 Task: In the  document criticaltinkingskills.html Insert horizontal line 'below the text' Create the translated copy of the document in  'Arabic ' Select the first point and Clear Formatting
Action: Mouse moved to (246, 242)
Screenshot: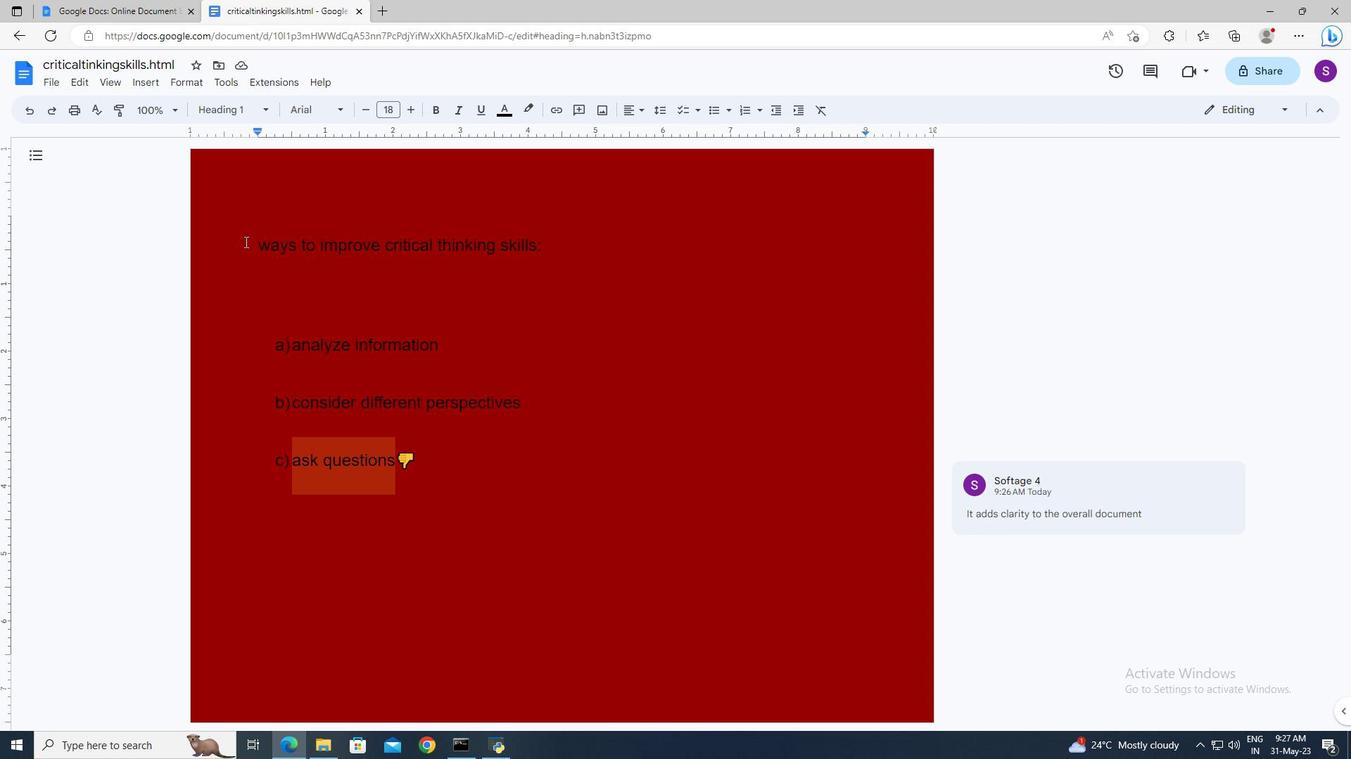 
Action: Mouse pressed left at (246, 242)
Screenshot: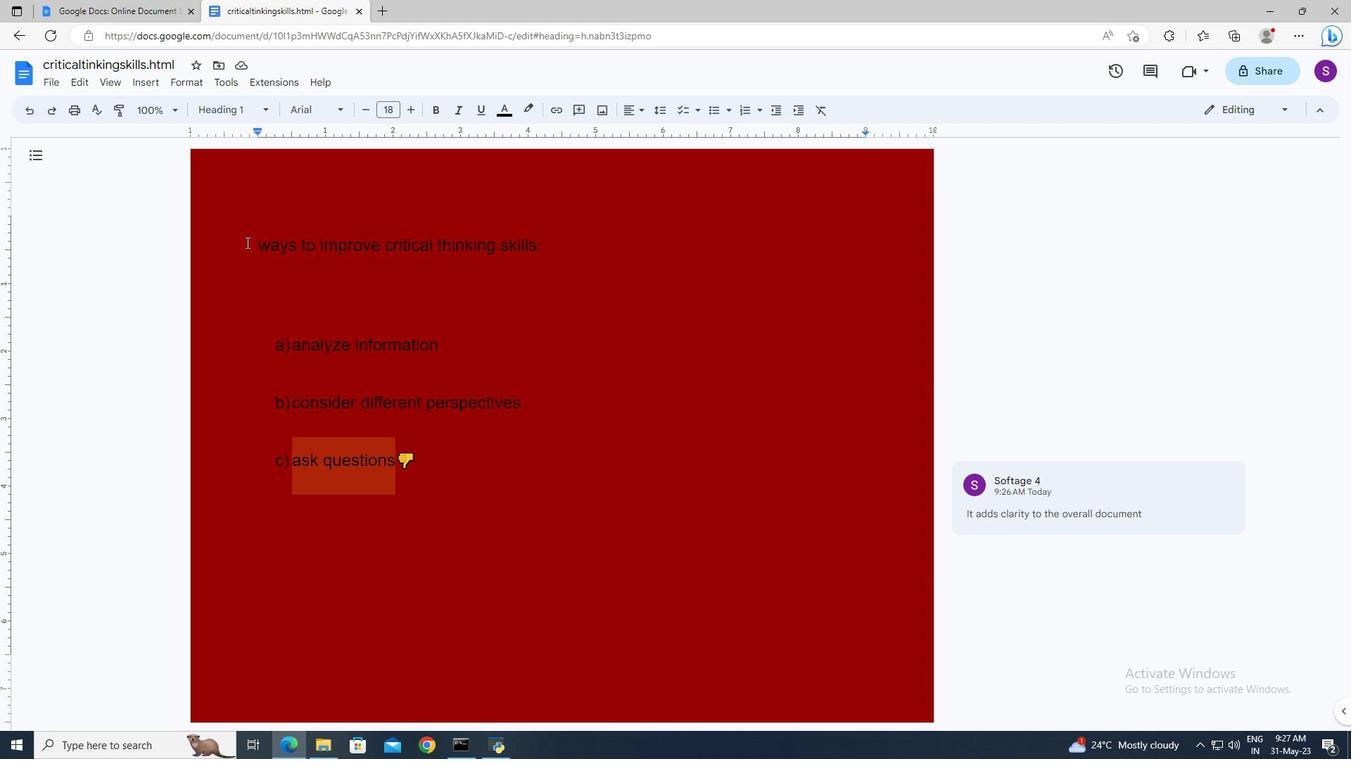 
Action: Mouse moved to (159, 83)
Screenshot: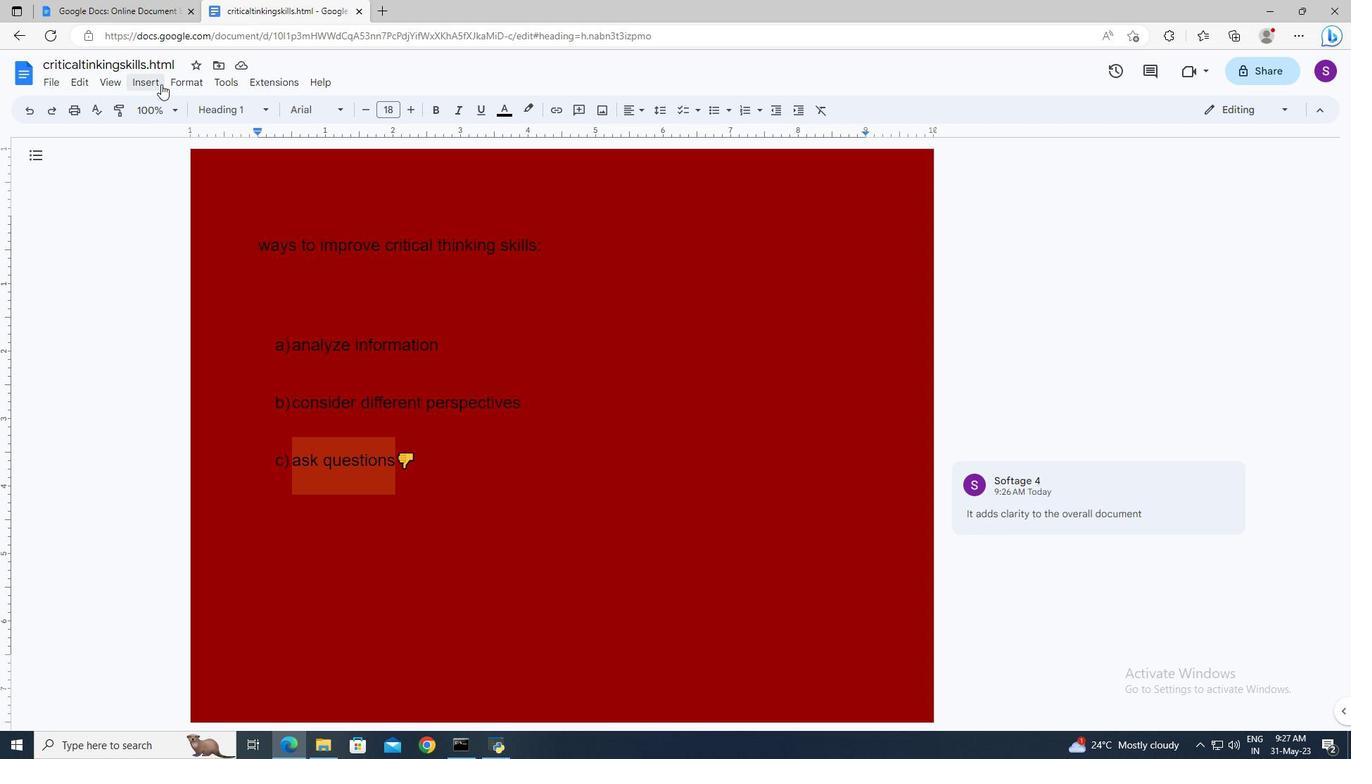 
Action: Mouse pressed left at (159, 83)
Screenshot: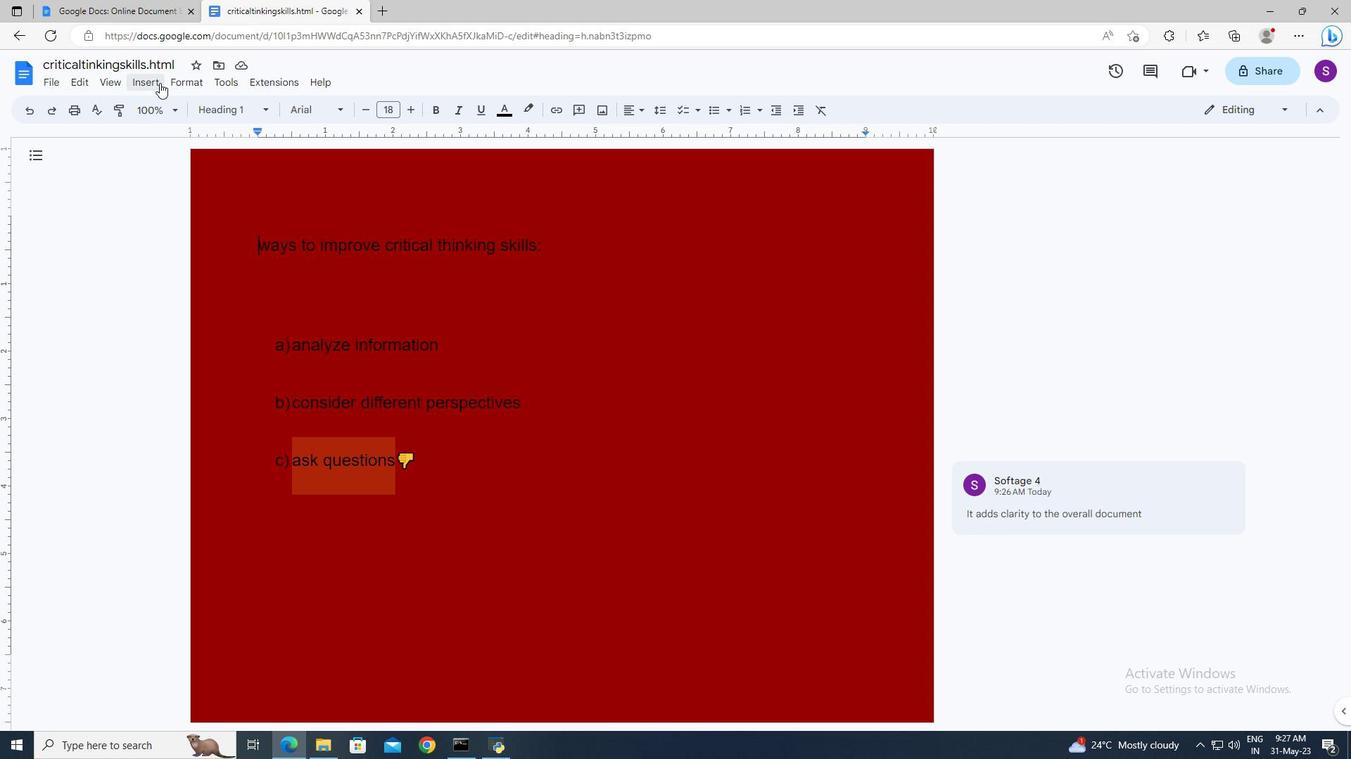 
Action: Mouse moved to (463, 459)
Screenshot: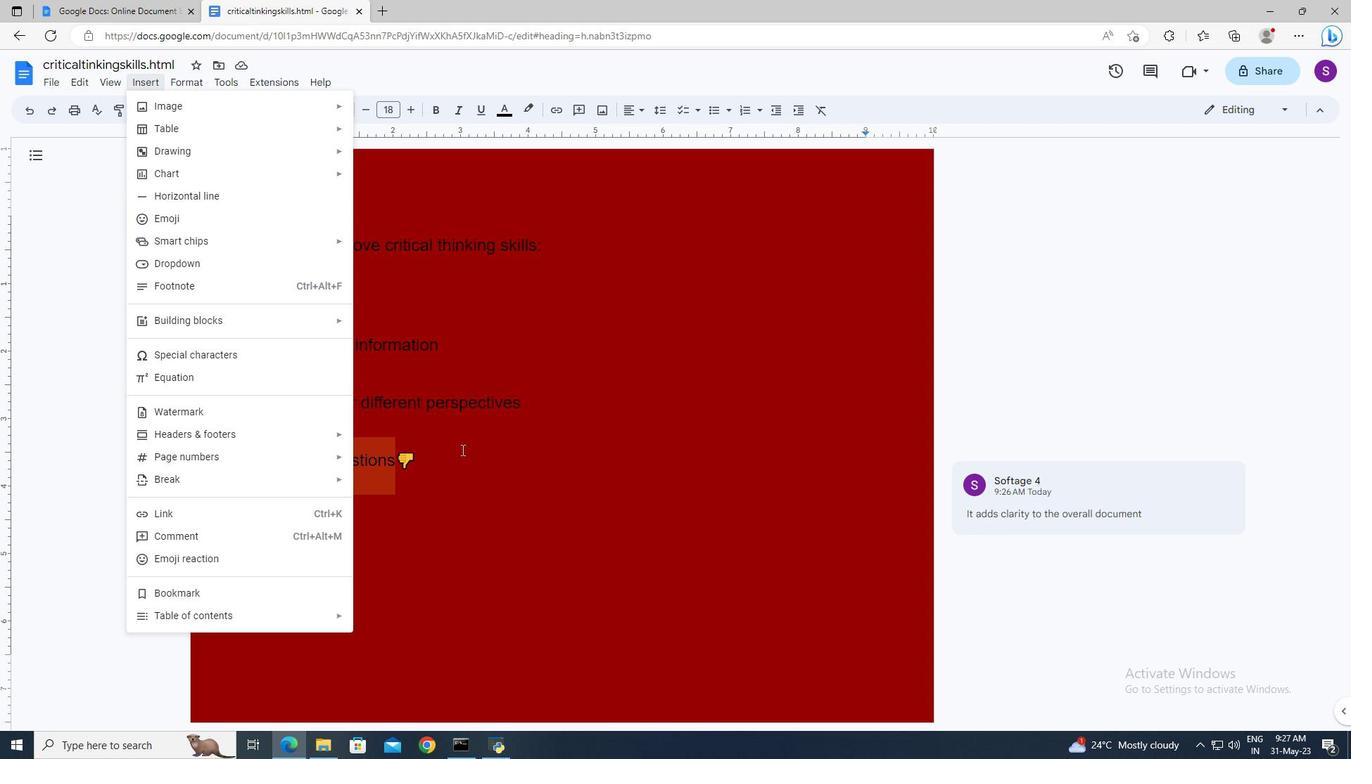
Action: Mouse pressed left at (463, 459)
Screenshot: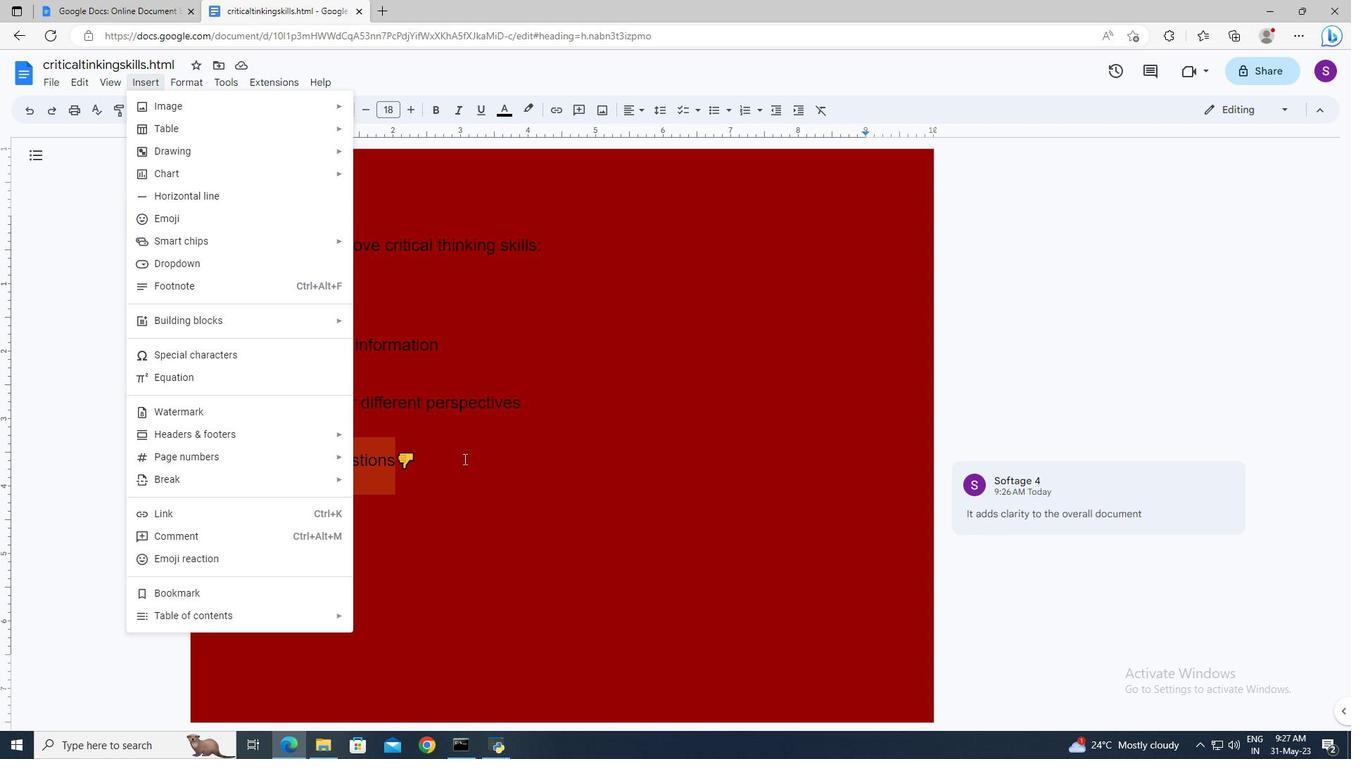 
Action: Mouse moved to (218, 176)
Screenshot: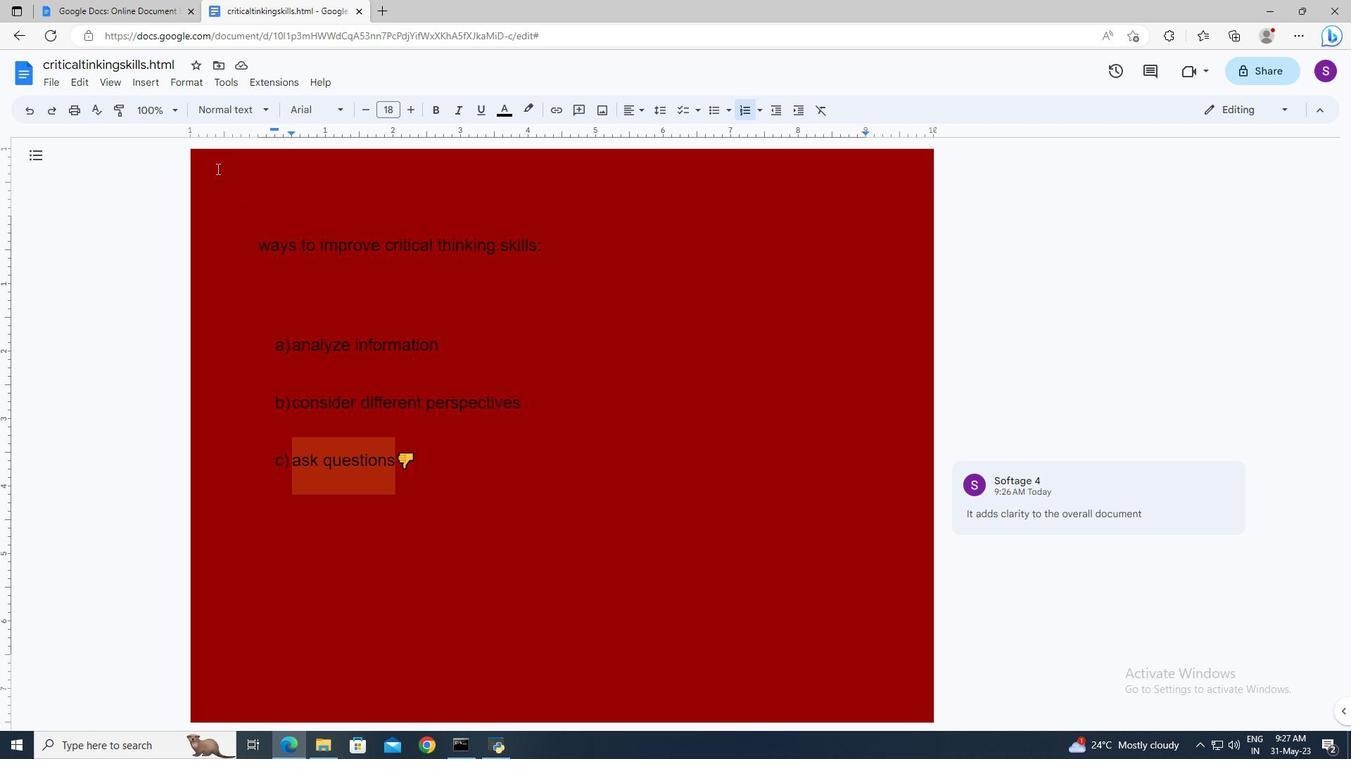 
Action: Key pressed <Key.enter>
Screenshot: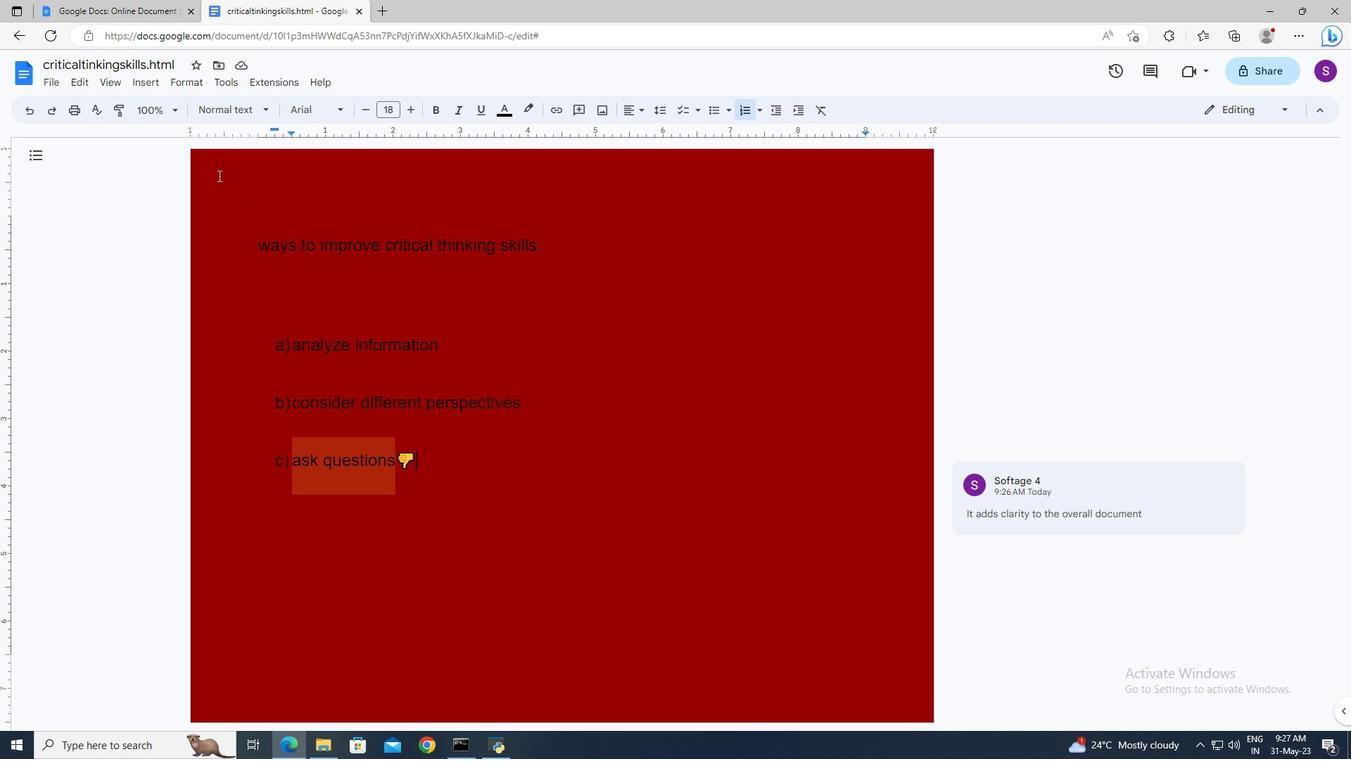 
Action: Mouse moved to (218, 176)
Screenshot: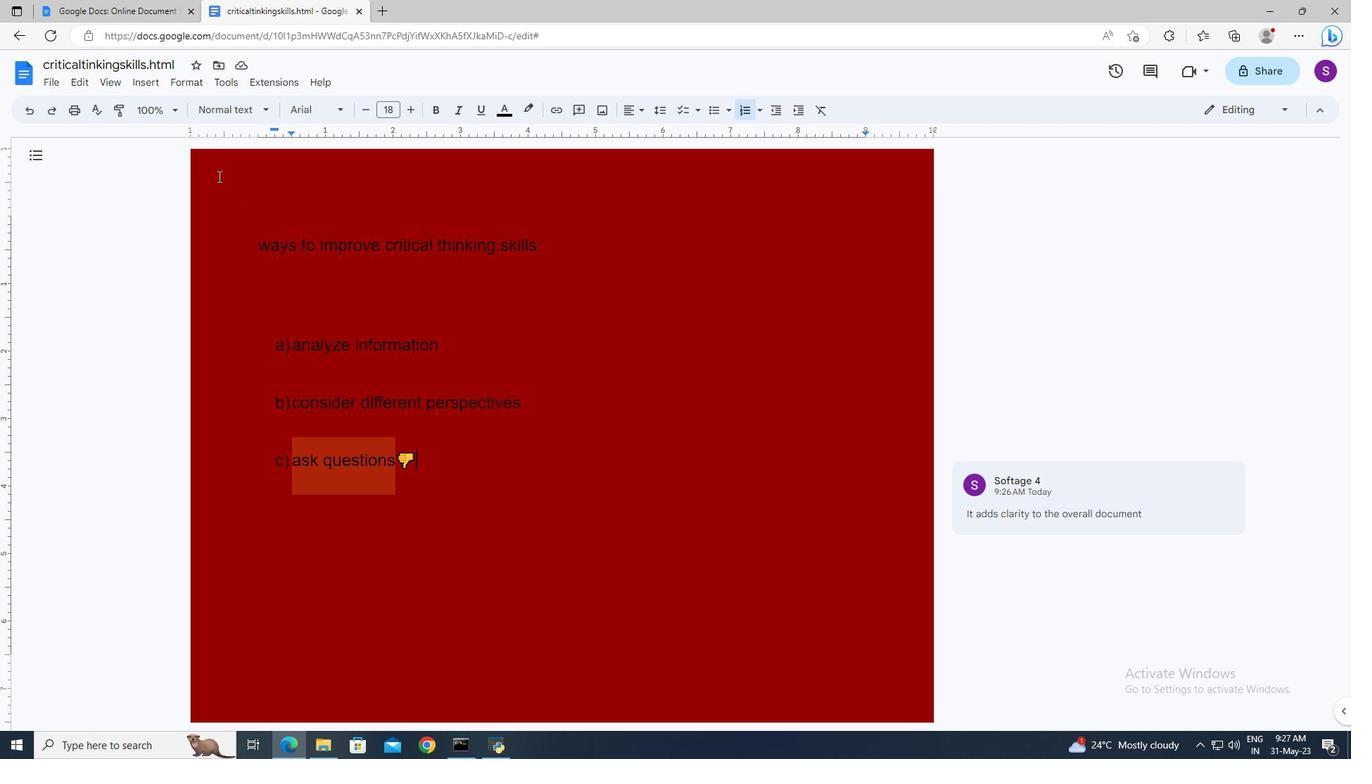 
Action: Key pressed <Key.backspace>
Screenshot: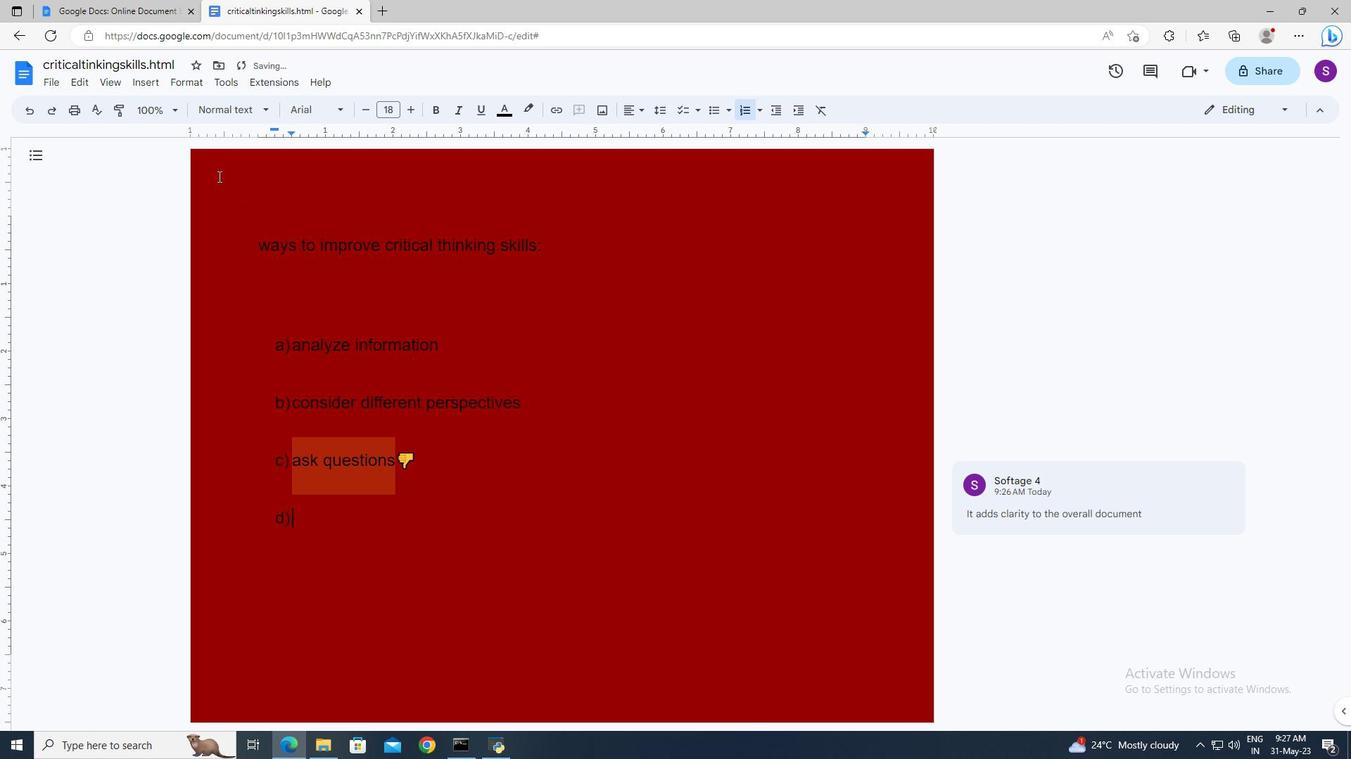 
Action: Mouse moved to (159, 87)
Screenshot: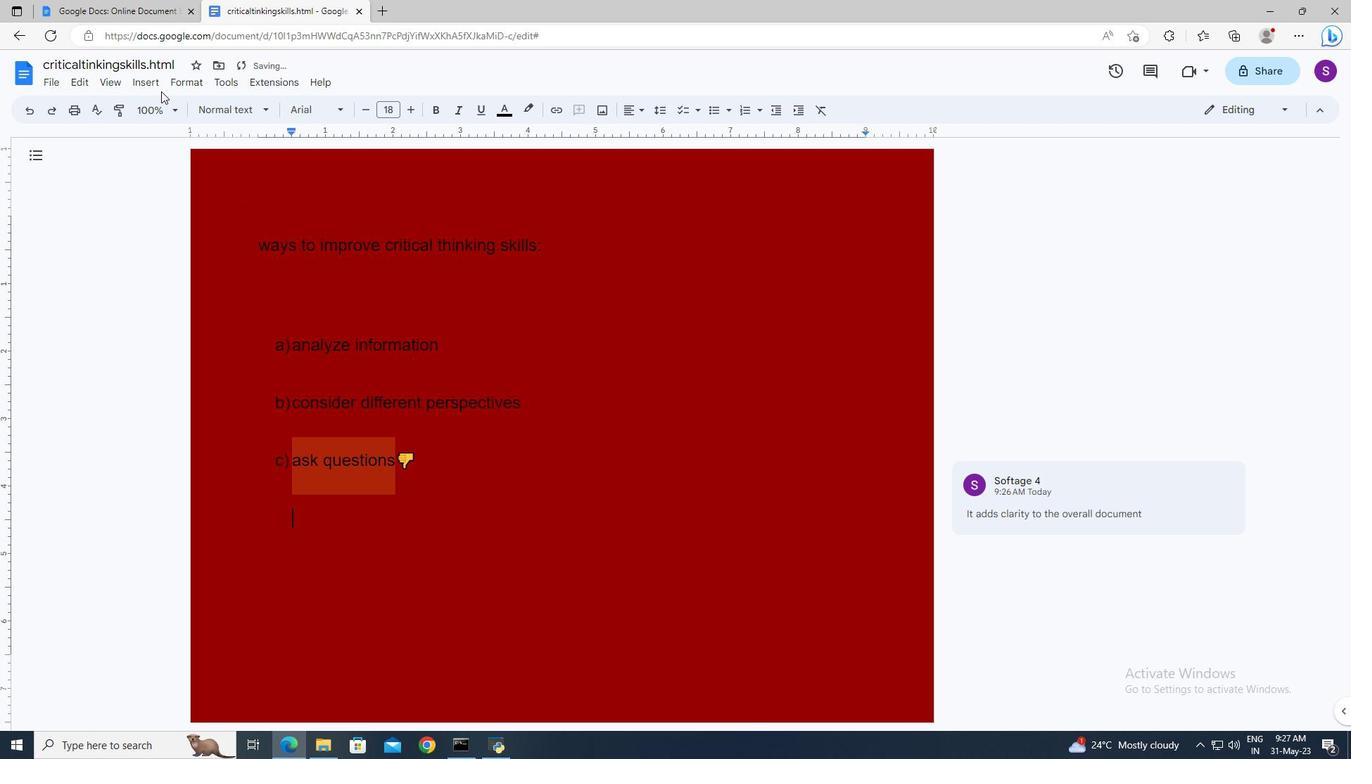 
Action: Mouse pressed left at (159, 87)
Screenshot: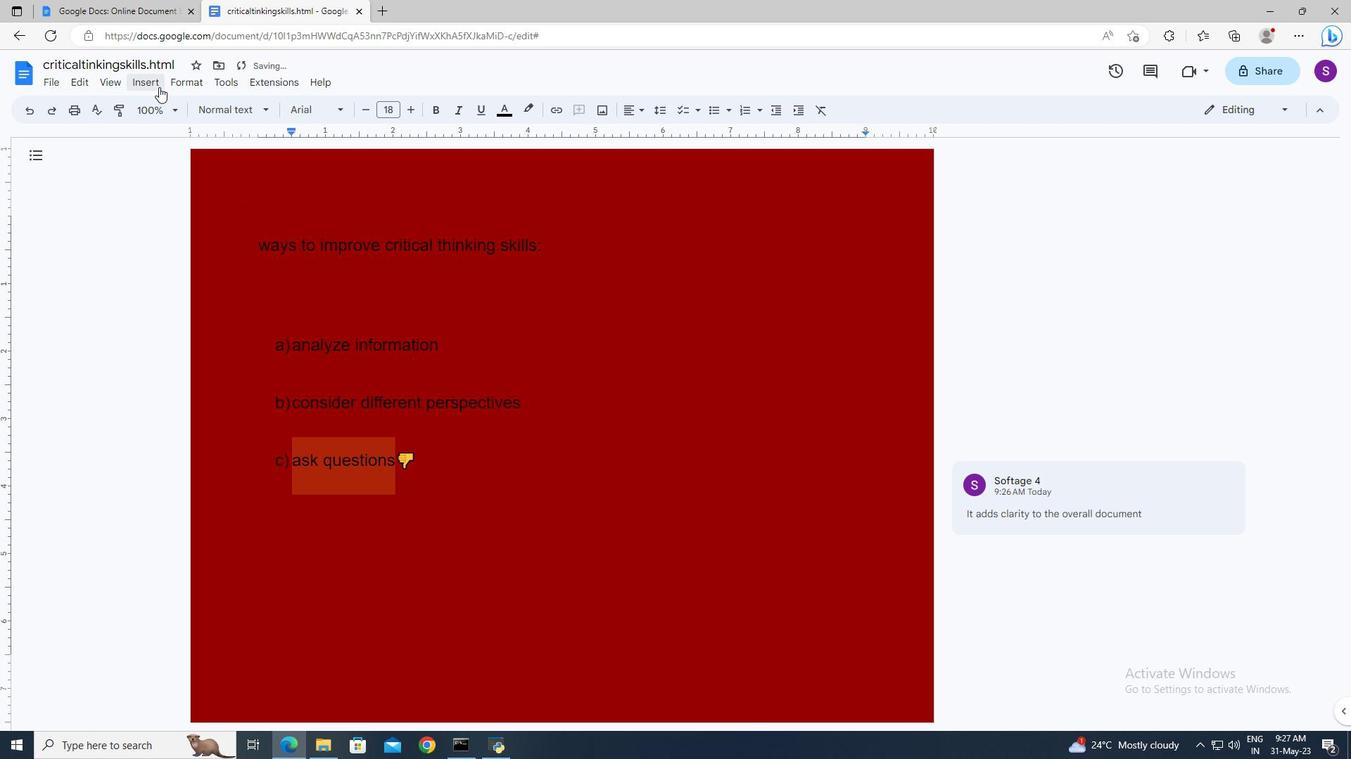 
Action: Mouse moved to (180, 194)
Screenshot: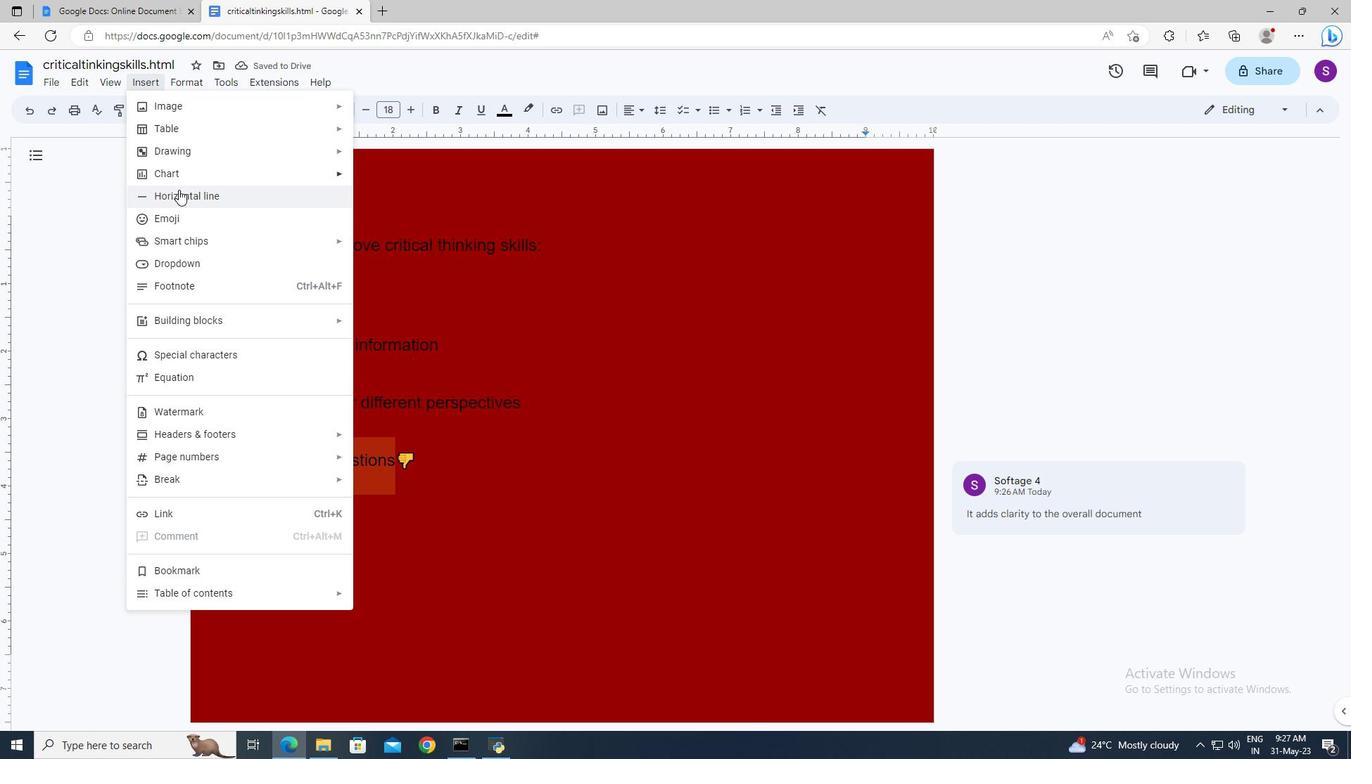 
Action: Mouse pressed left at (180, 194)
Screenshot: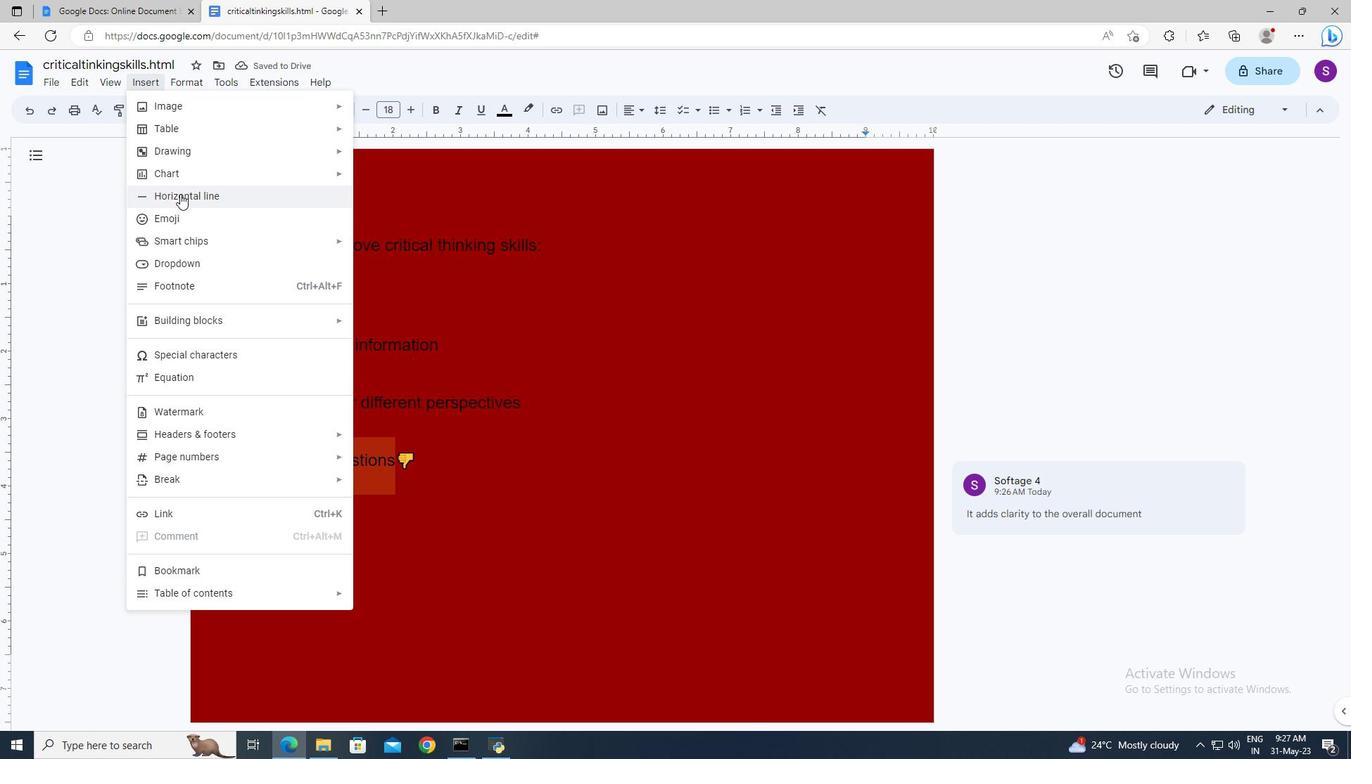 
Action: Mouse moved to (223, 85)
Screenshot: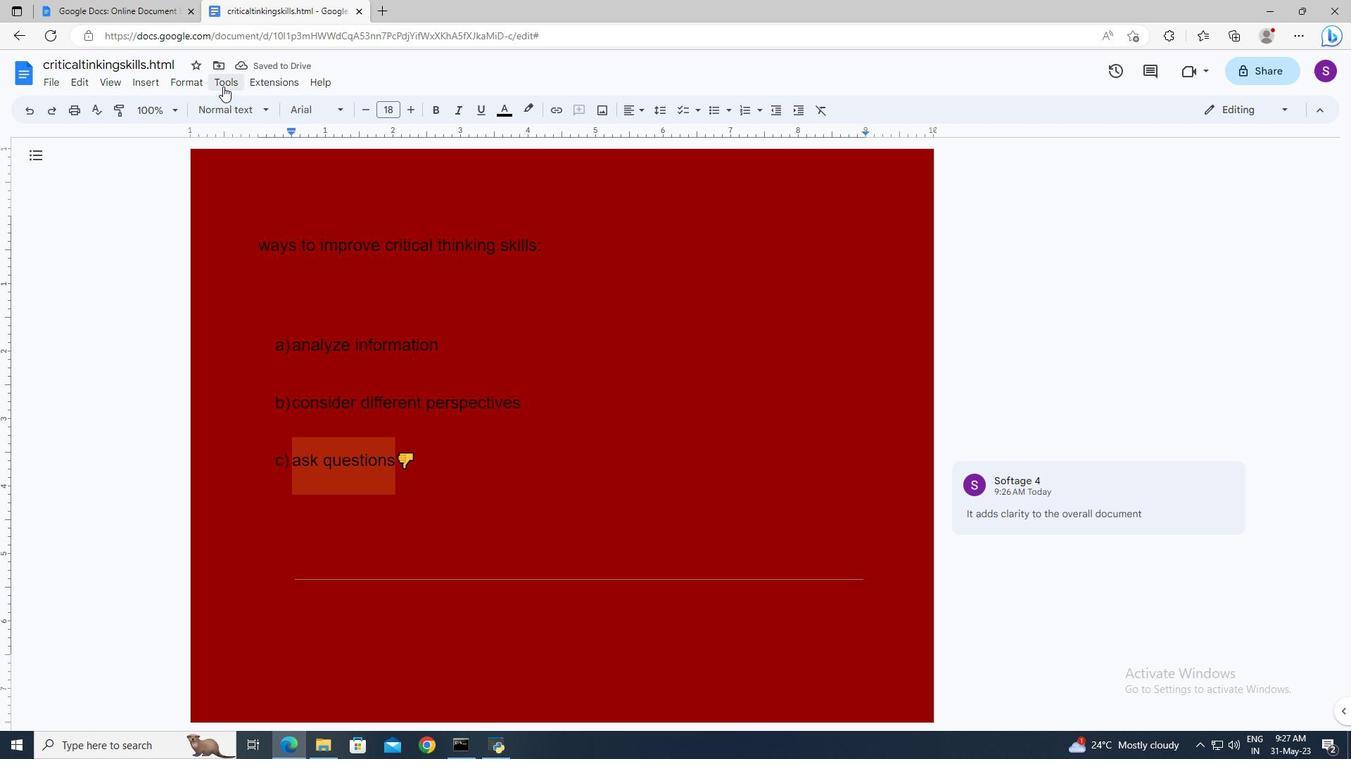 
Action: Mouse pressed left at (223, 85)
Screenshot: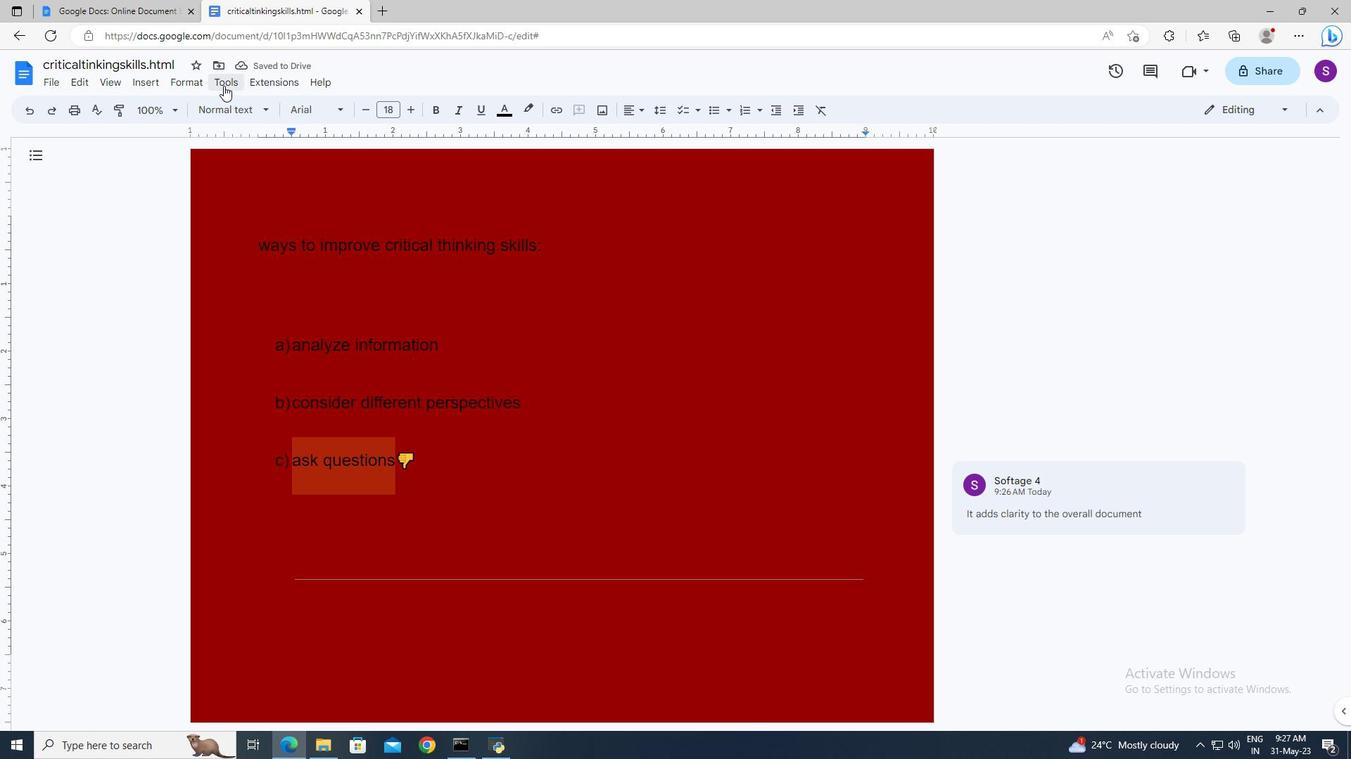 
Action: Mouse moved to (273, 320)
Screenshot: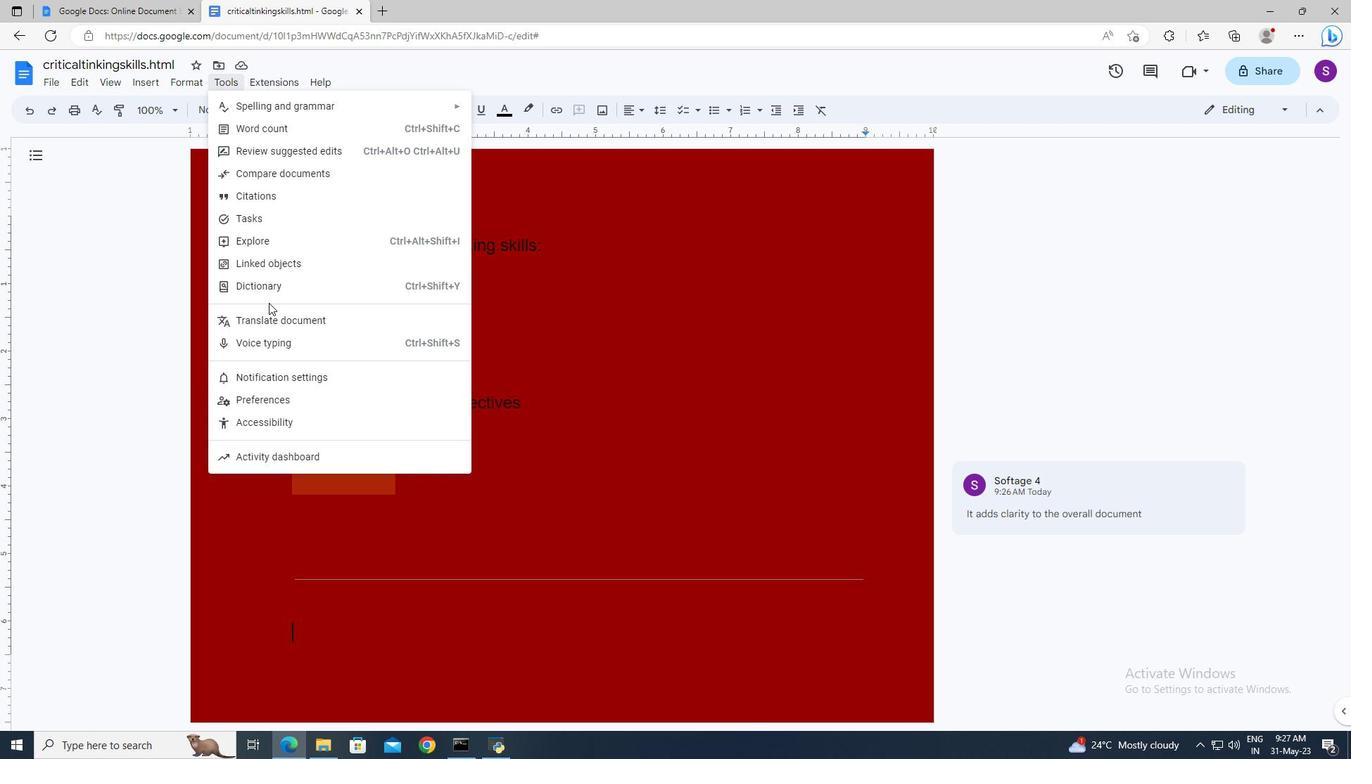 
Action: Mouse pressed left at (273, 320)
Screenshot: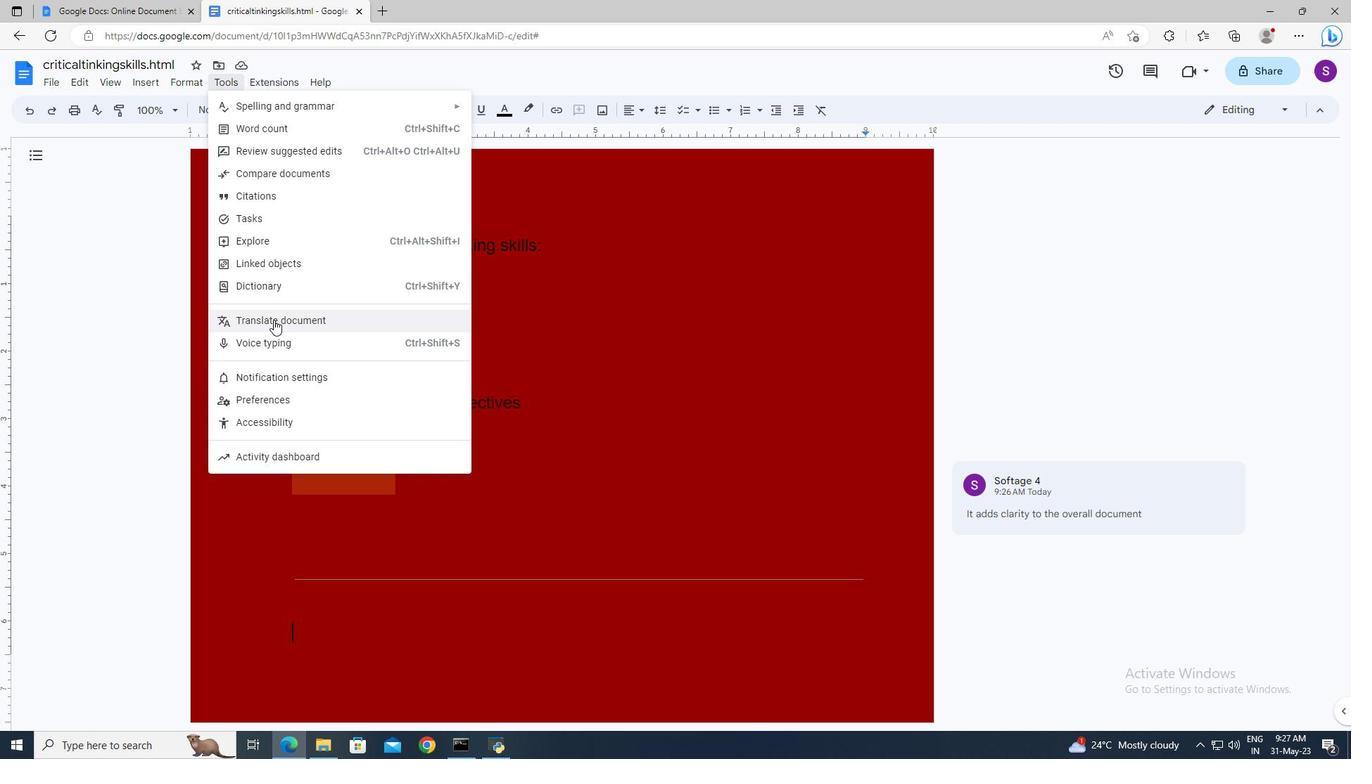 
Action: Mouse moved to (660, 413)
Screenshot: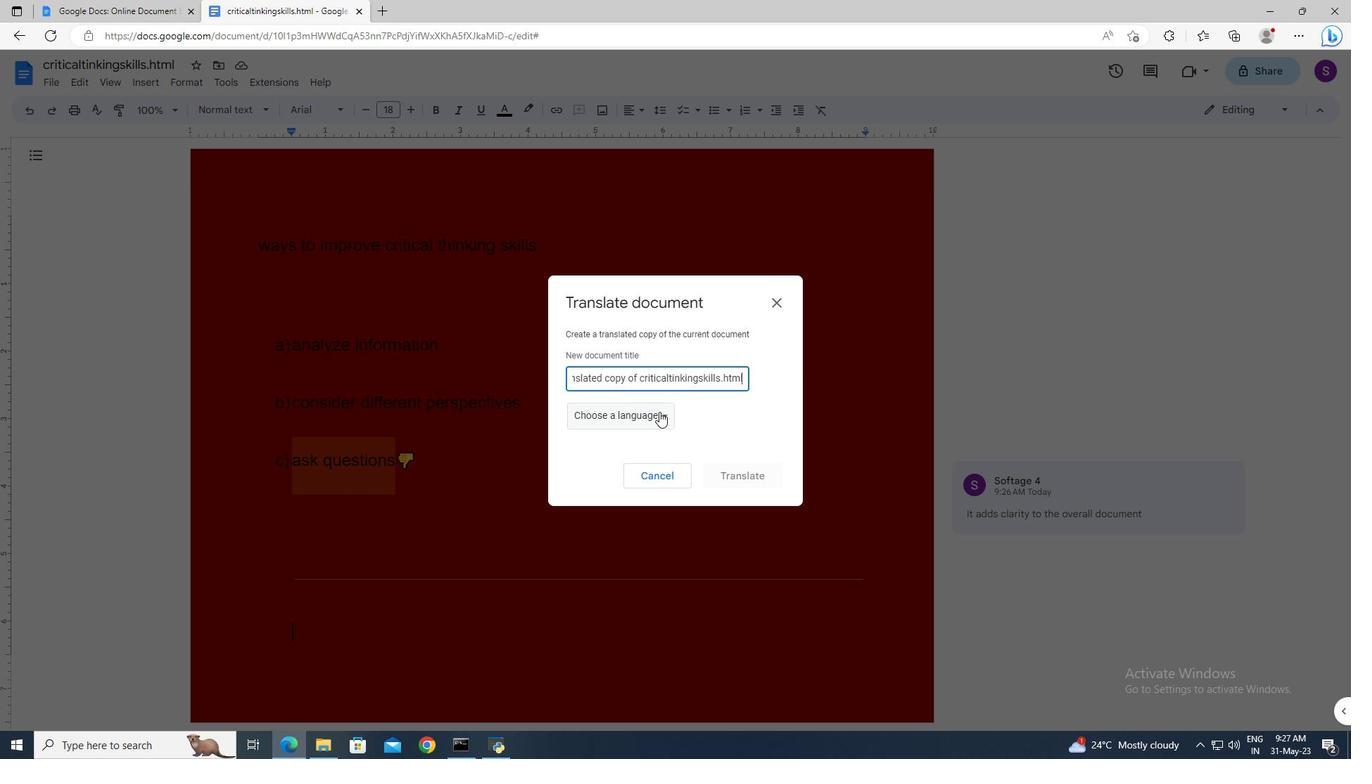 
Action: Mouse pressed left at (660, 413)
Screenshot: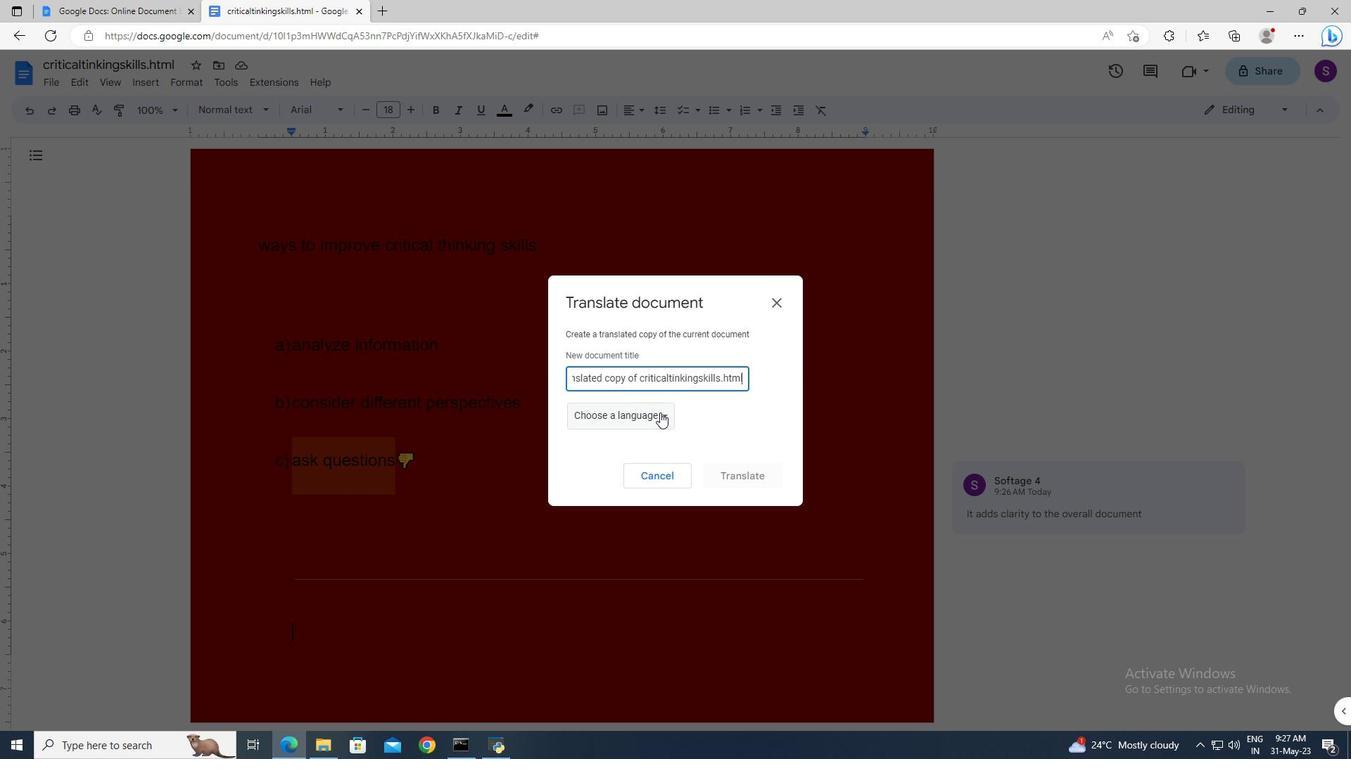
Action: Mouse moved to (619, 474)
Screenshot: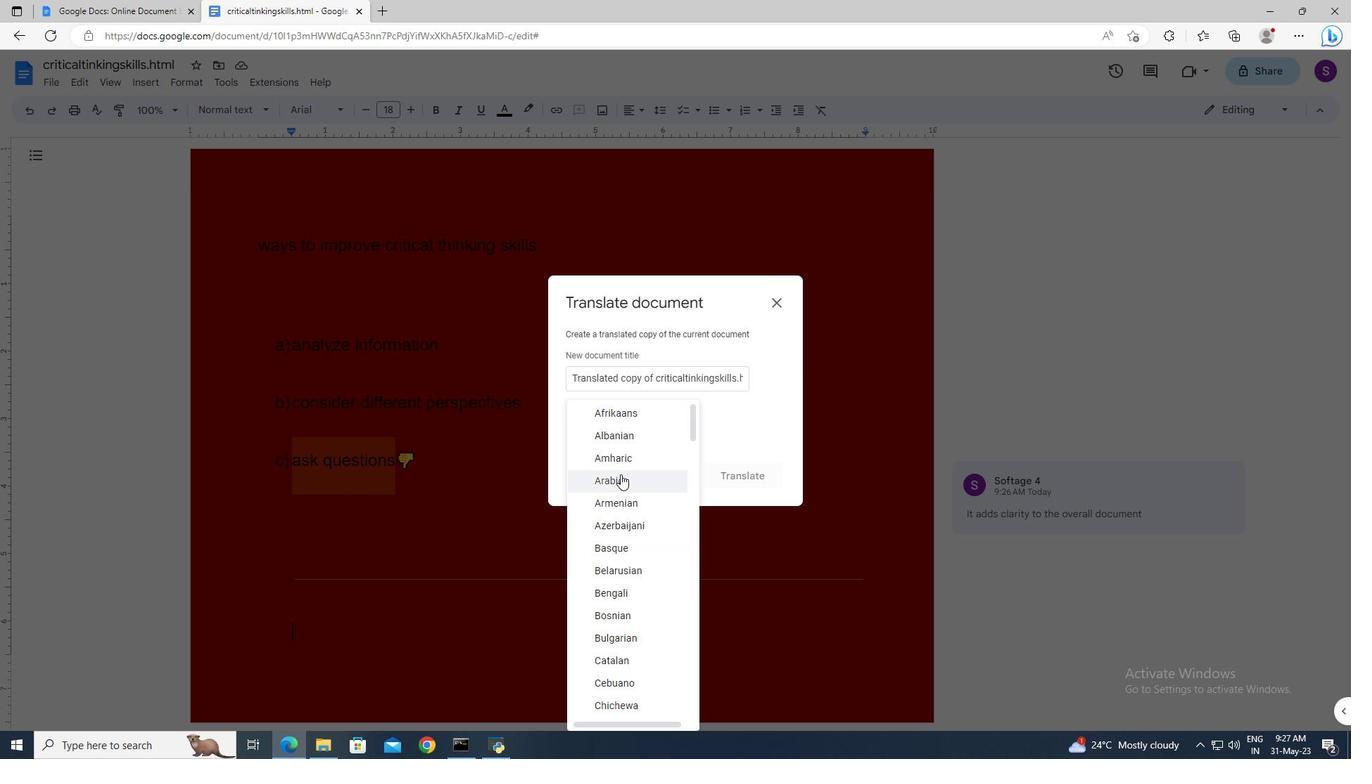 
Action: Mouse pressed left at (619, 474)
Screenshot: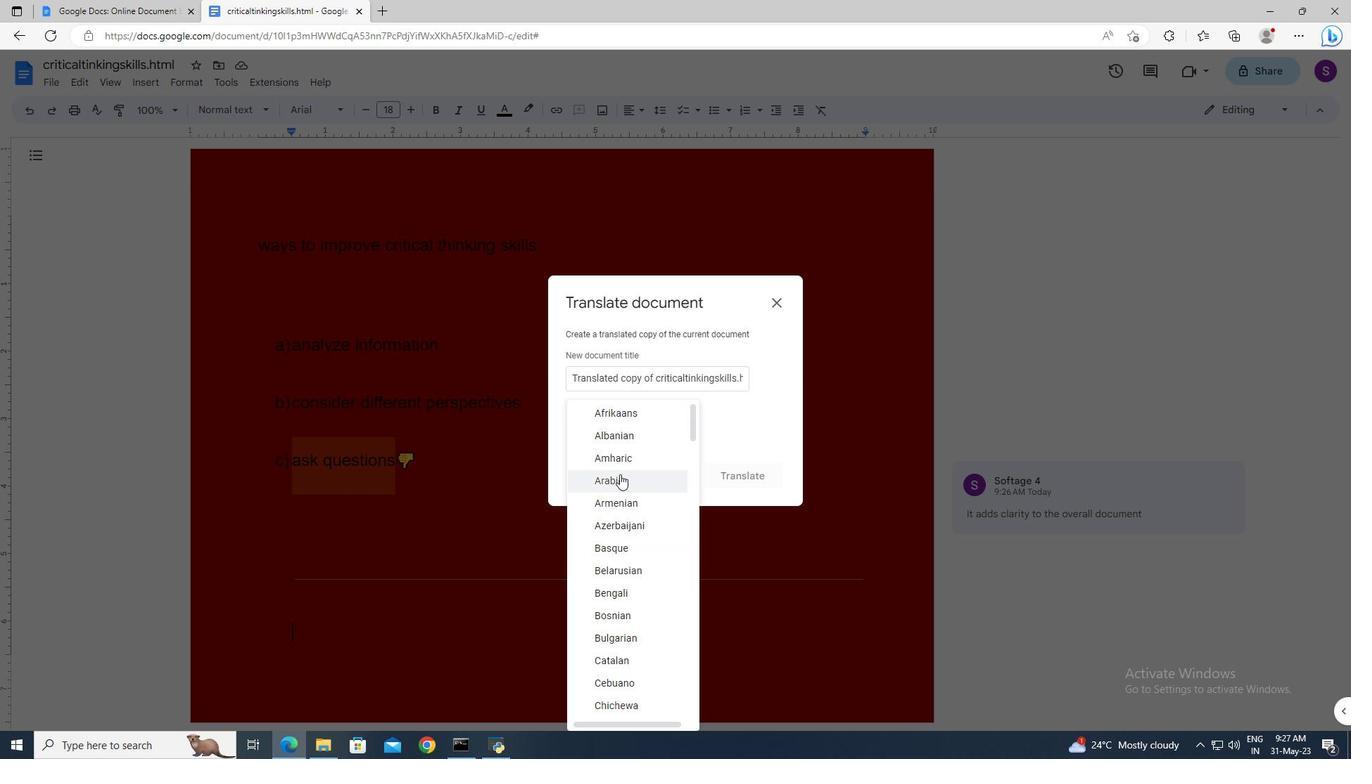 
Action: Mouse moved to (733, 472)
Screenshot: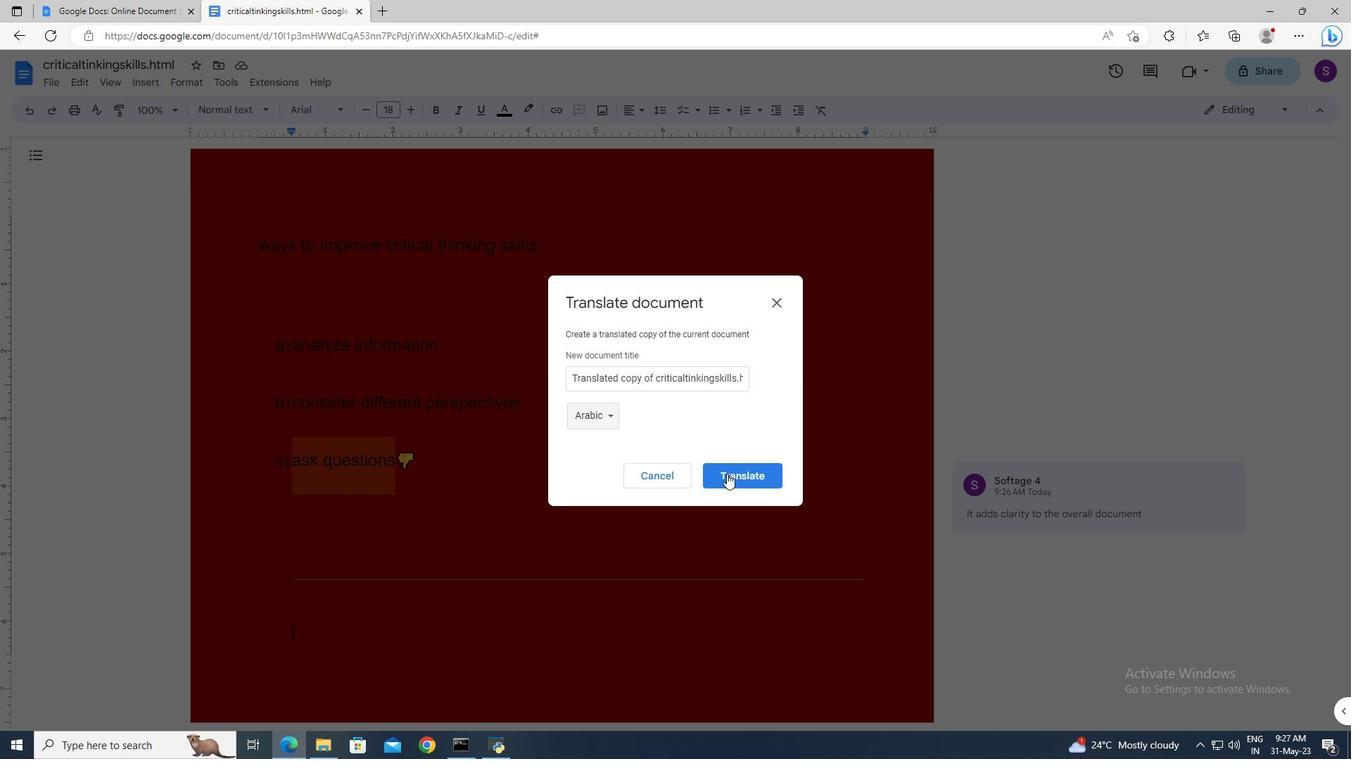
Action: Mouse pressed left at (733, 472)
Screenshot: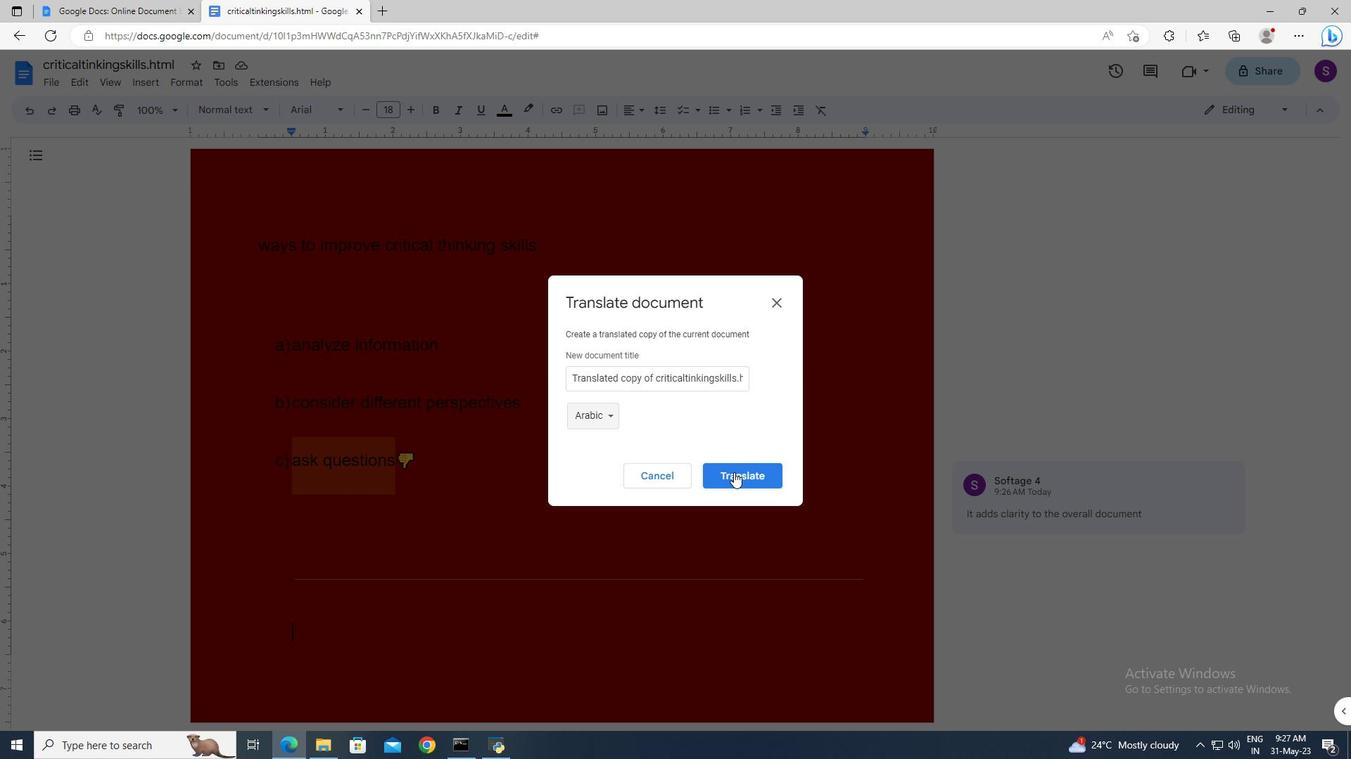 
Action: Mouse moved to (305, 7)
Screenshot: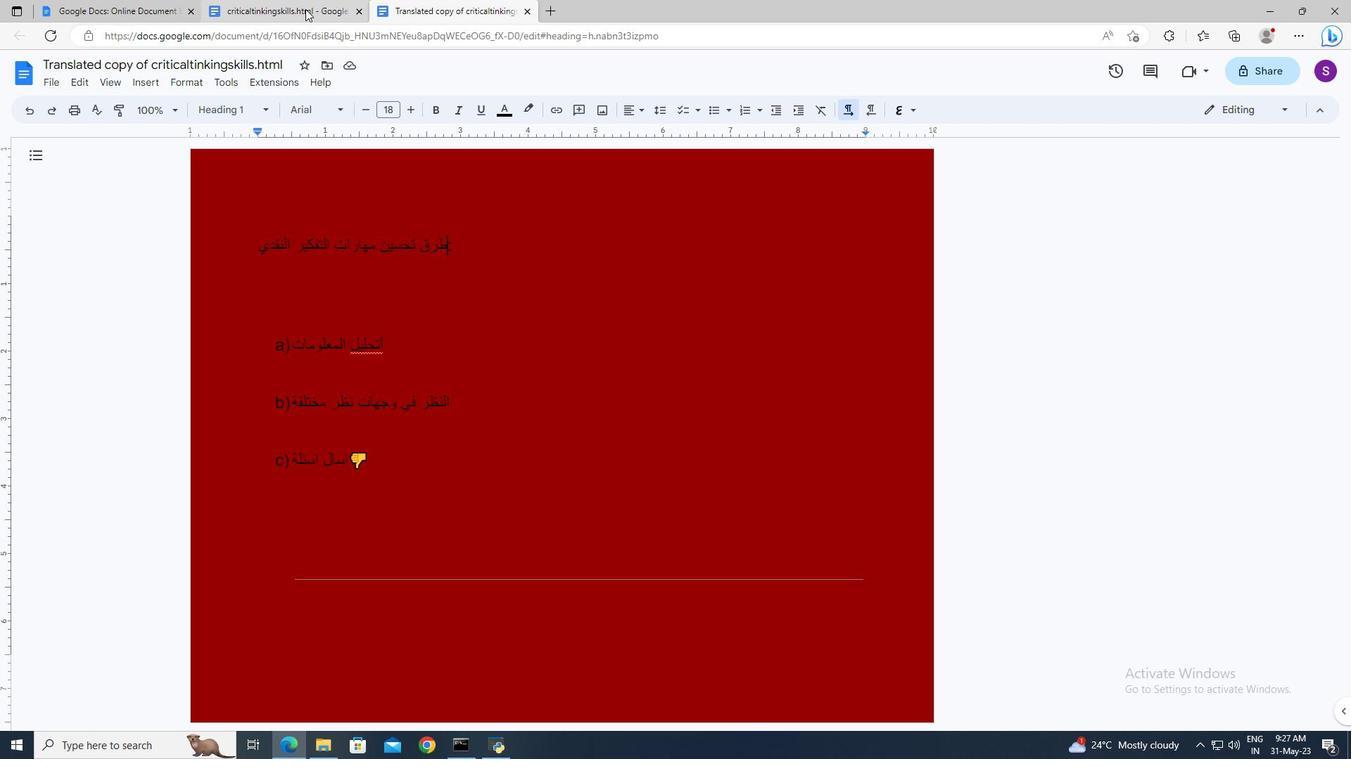
Action: Mouse pressed left at (305, 7)
Screenshot: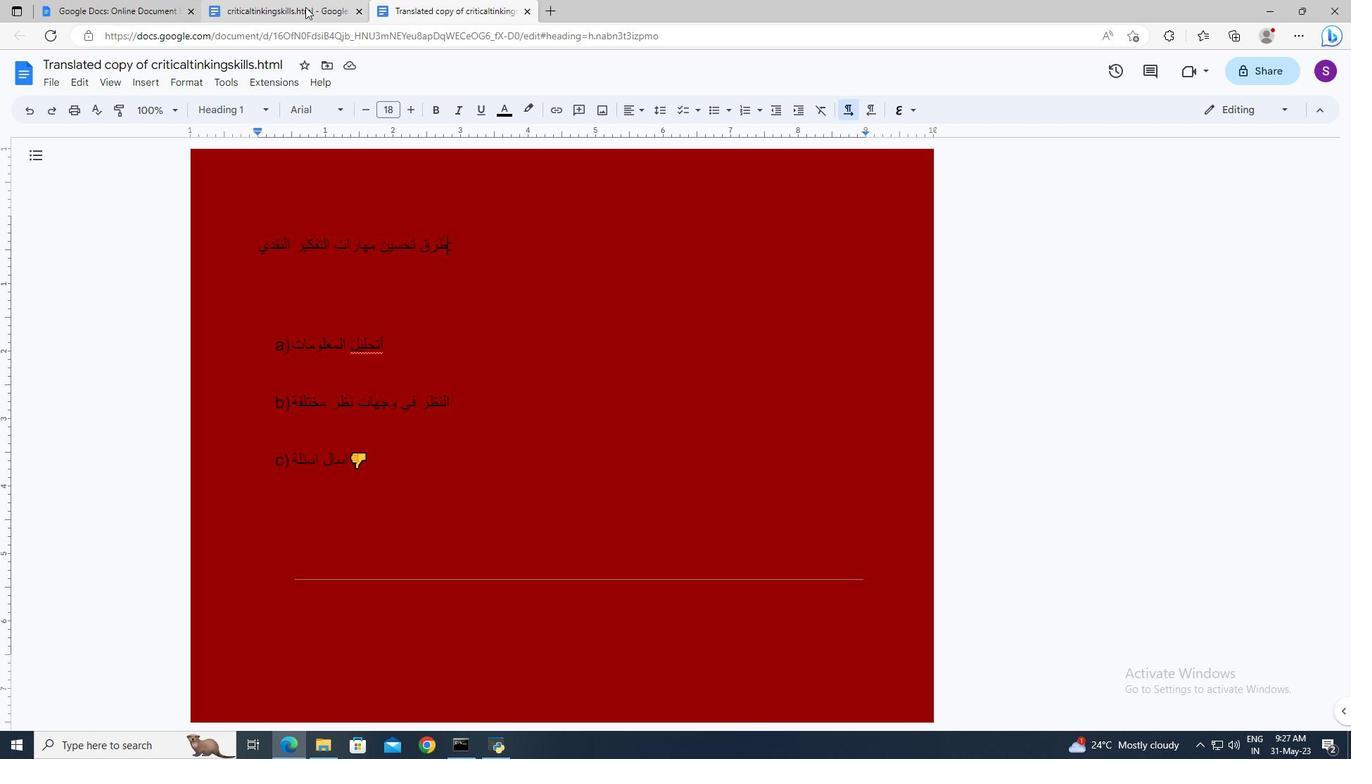 
Action: Mouse moved to (293, 343)
Screenshot: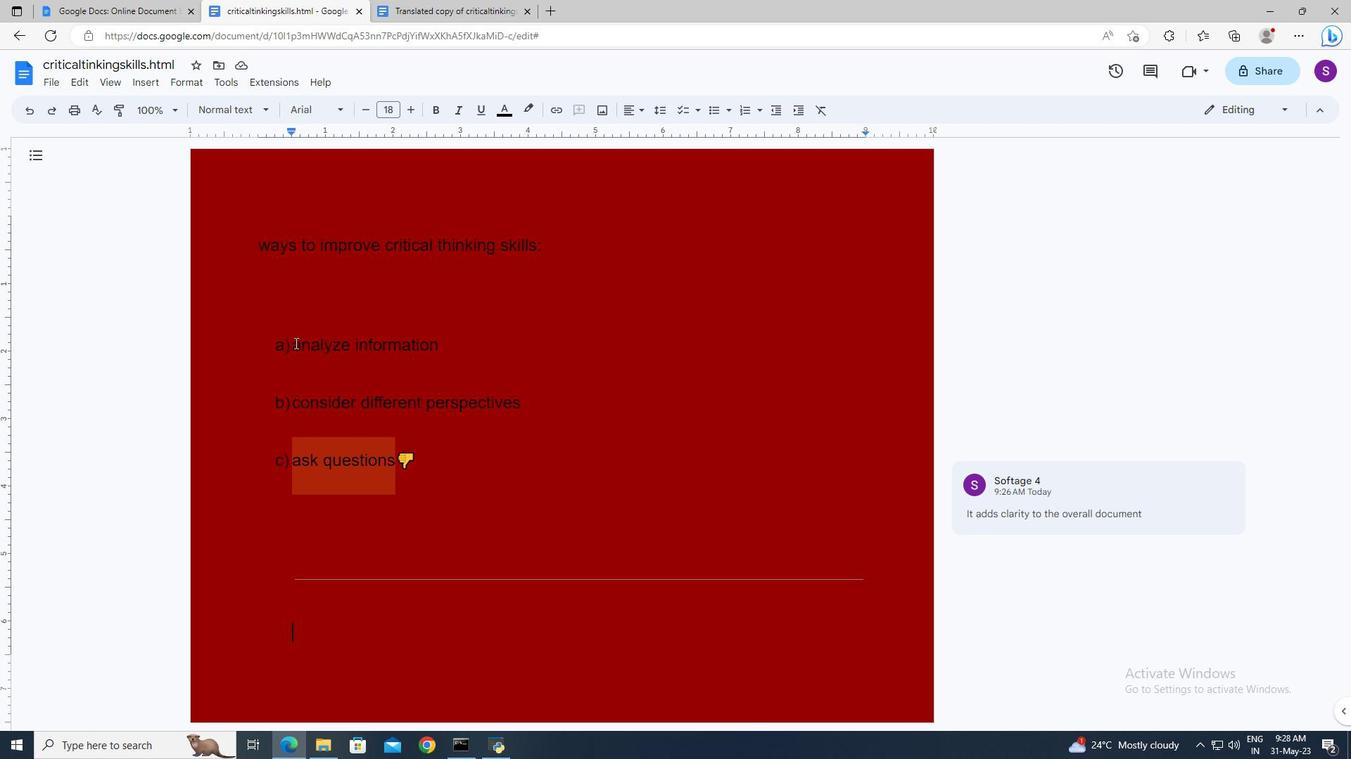 
Action: Mouse pressed left at (293, 343)
Screenshot: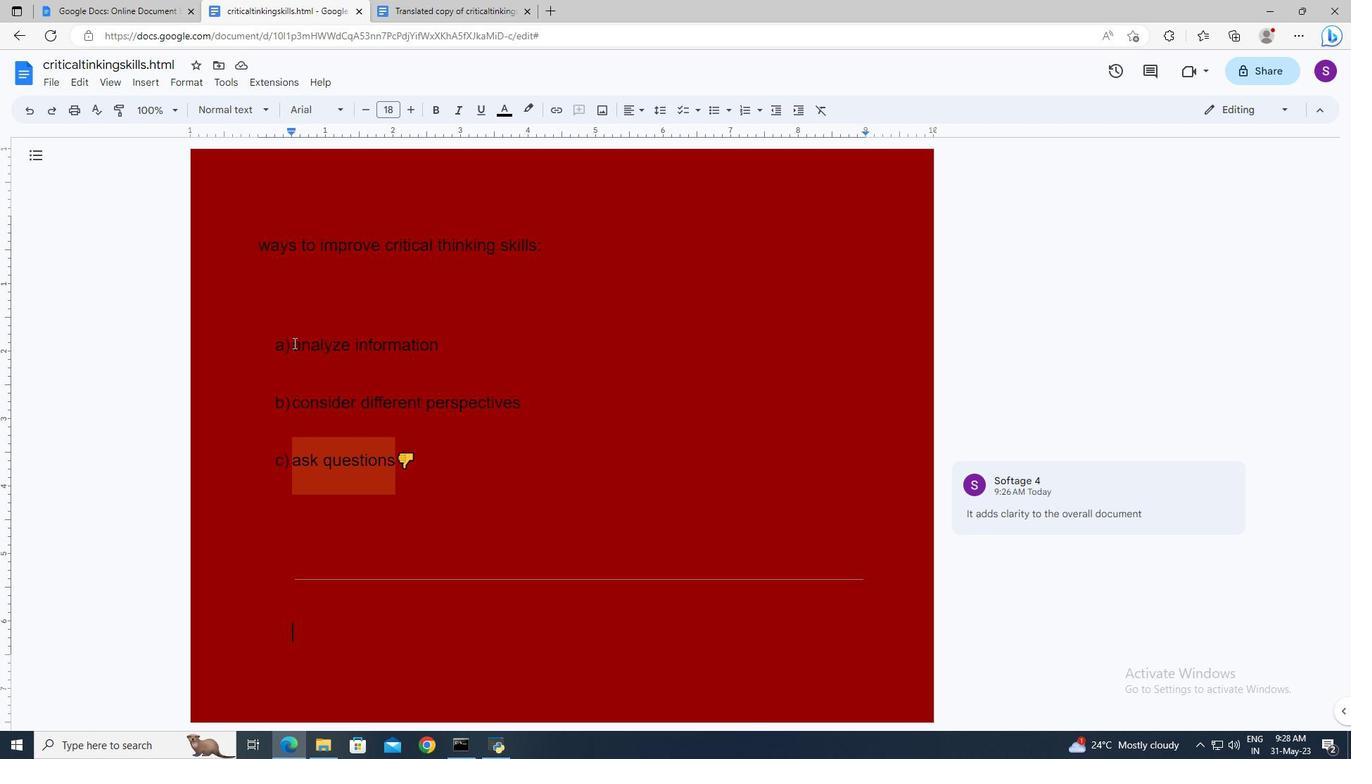 
Action: Key pressed <Key.shift><Key.right><Key.right>
Screenshot: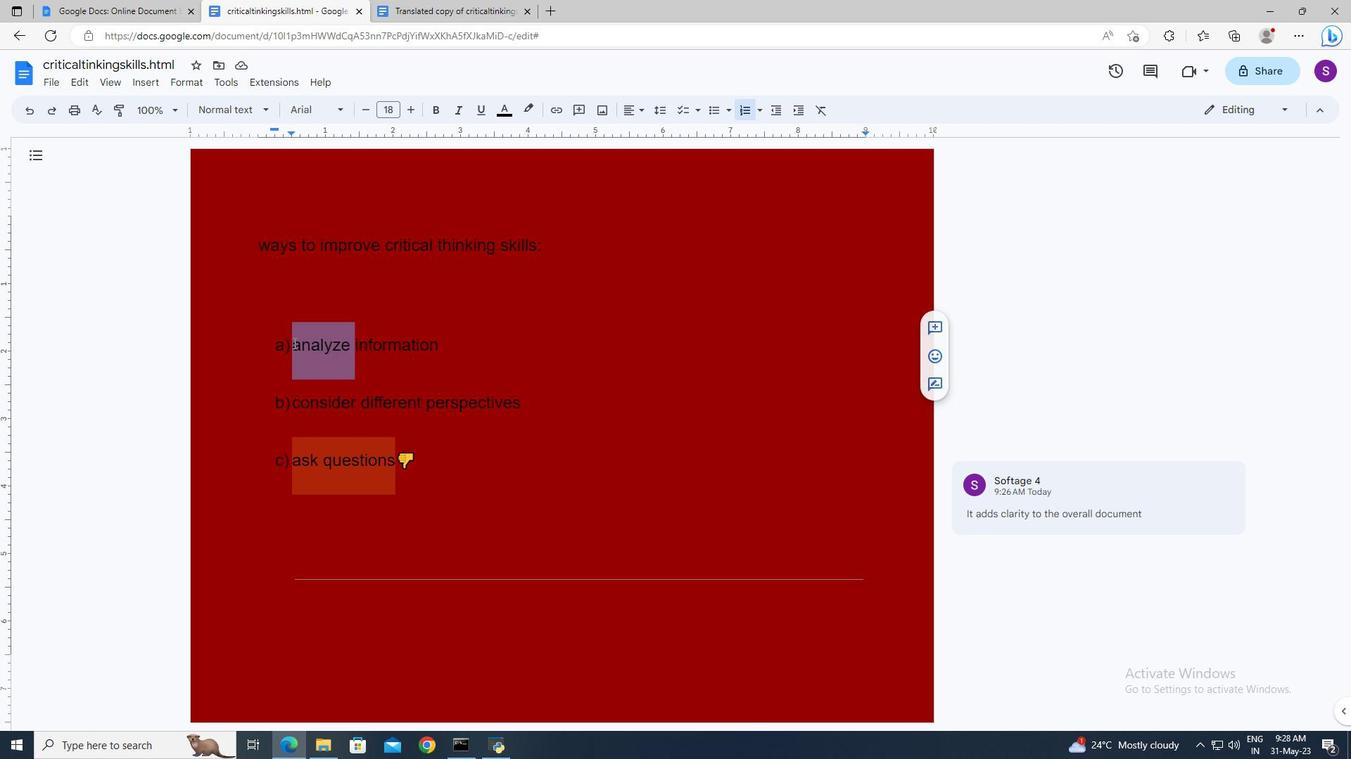 
Action: Mouse moved to (820, 110)
Screenshot: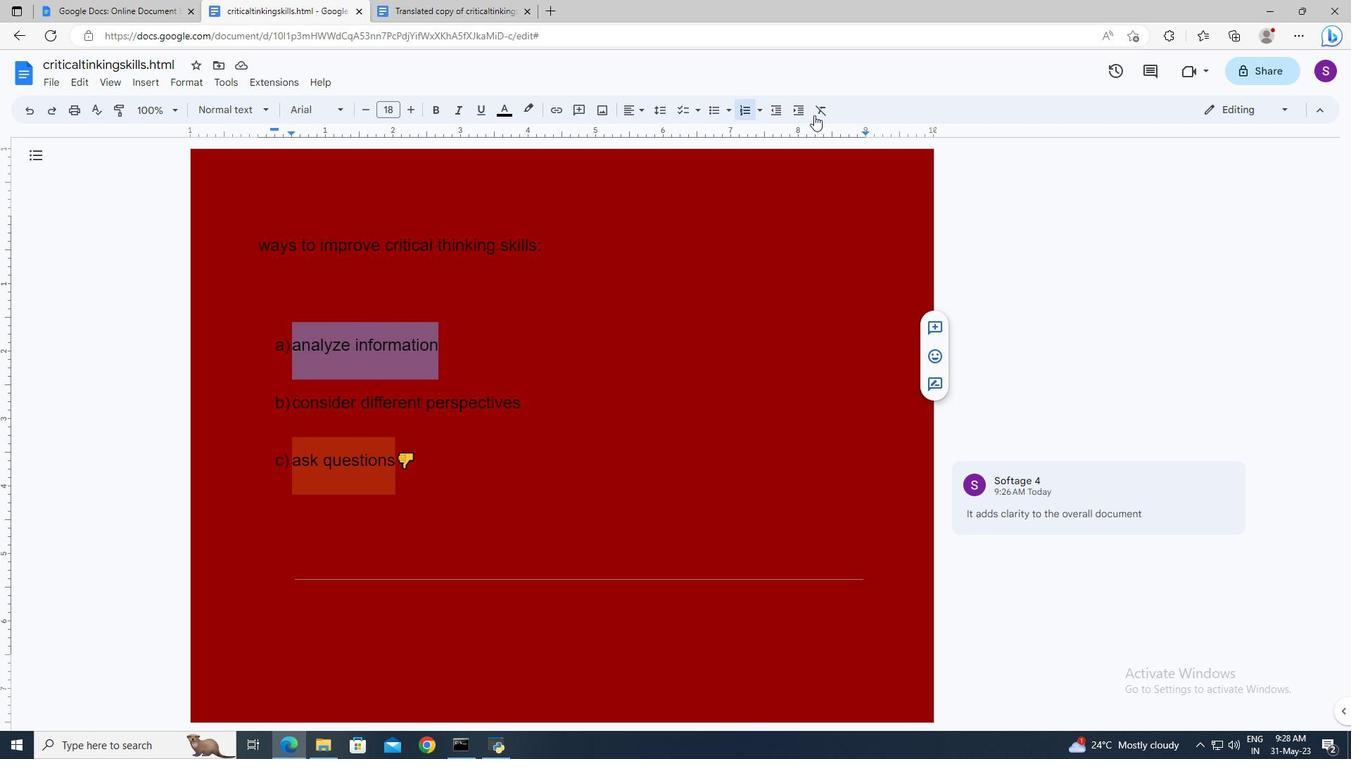 
Action: Mouse pressed left at (820, 110)
Screenshot: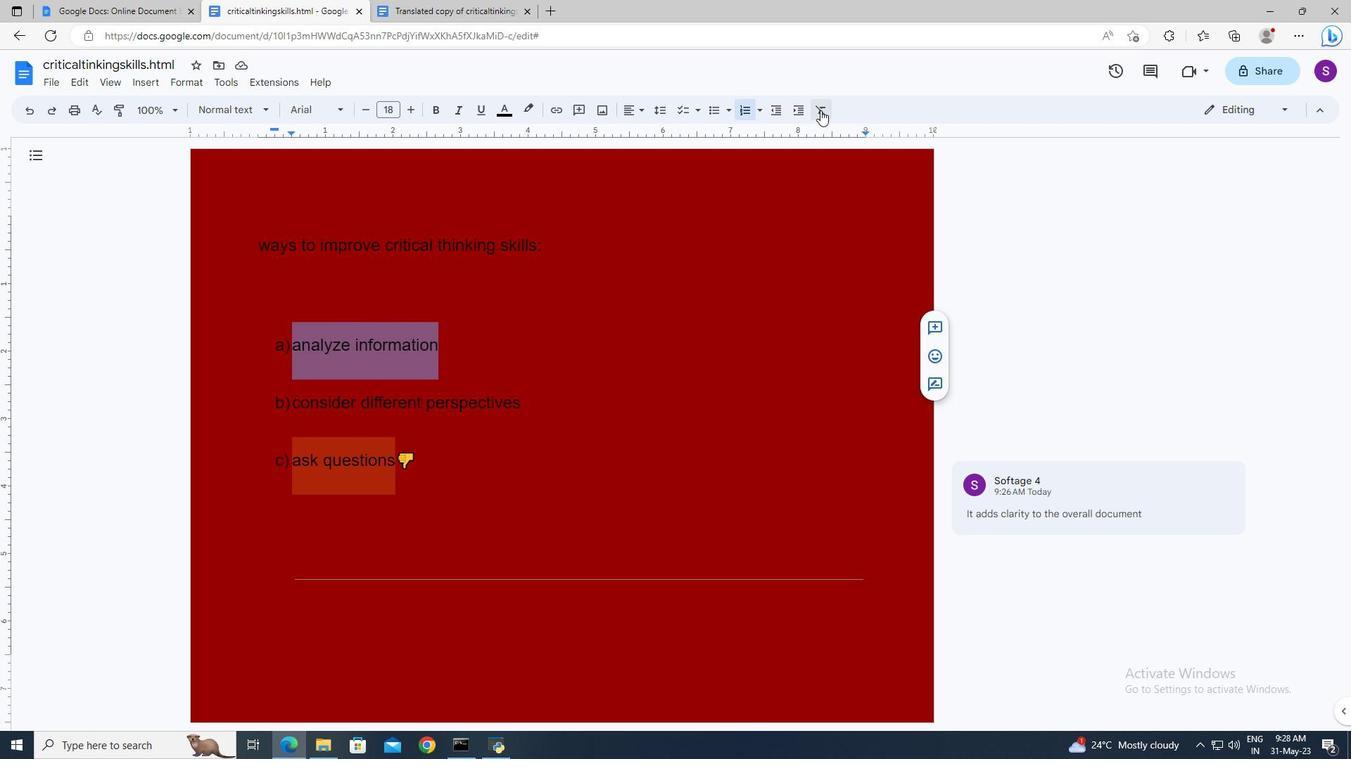 
Action: Mouse moved to (758, 320)
Screenshot: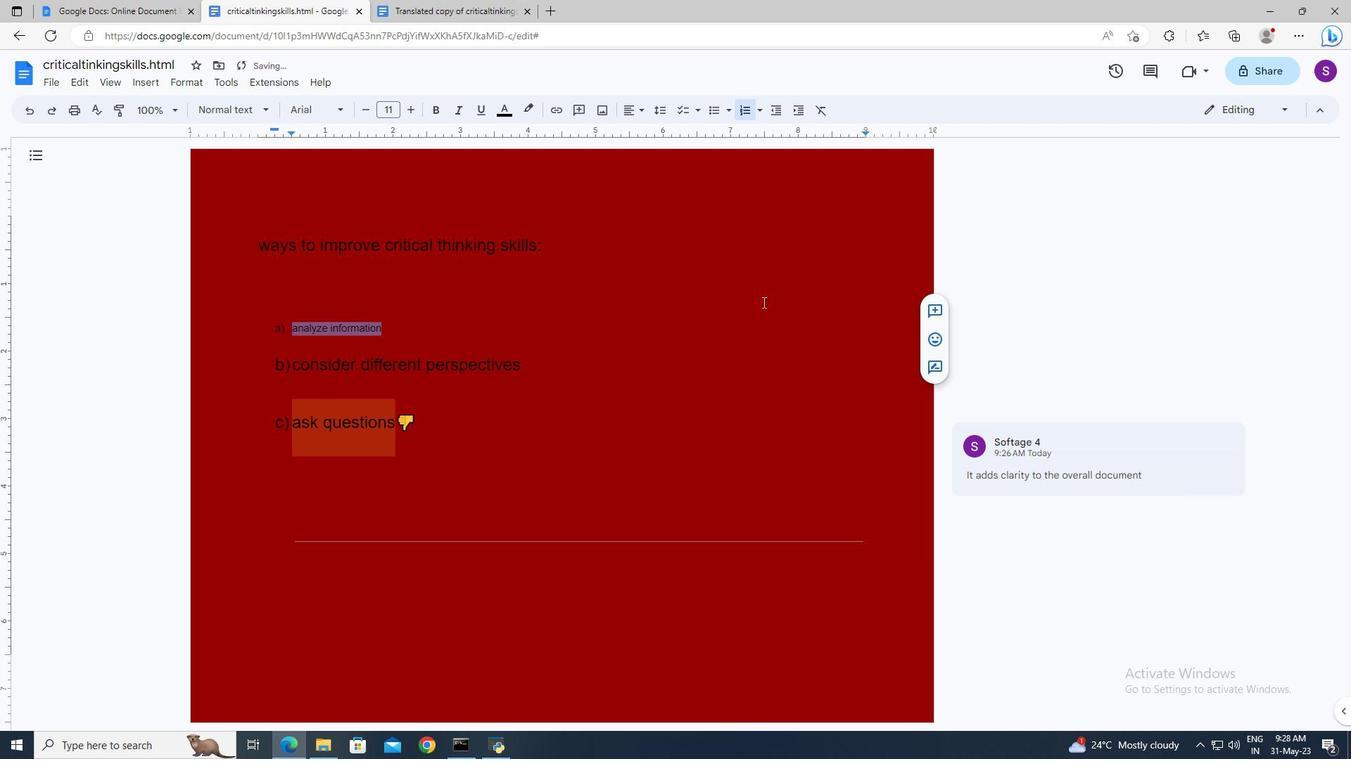 
Action: Mouse pressed left at (758, 320)
Screenshot: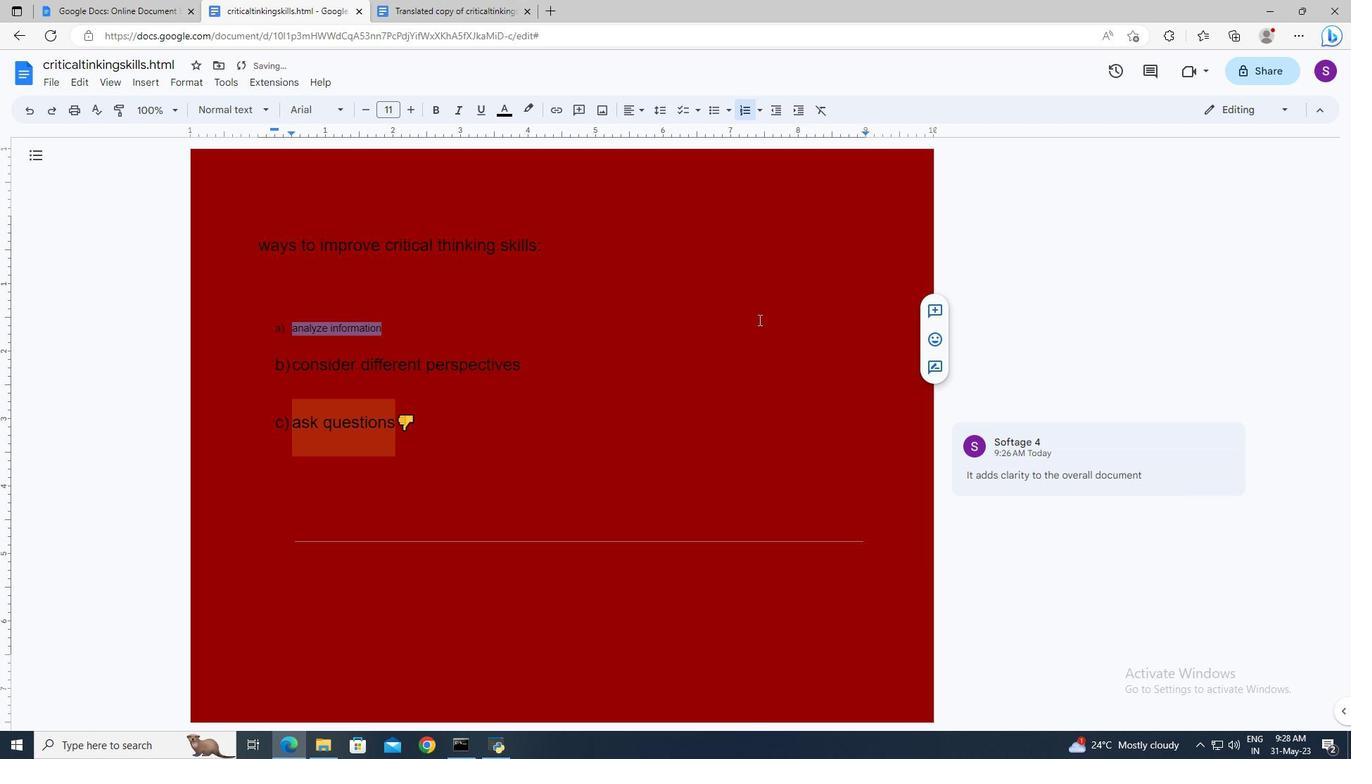 
